 Task: Search one way flight ticket for 5 adults, 1 child, 2 infants in seat and 1 infant on lap in business from Saginaw: Mbs International Airport to Greensboro: Piedmont Triad International Airport on 5-1-2023. Choice of flights is Singapure airlines. Number of bags: 1 carry on bag. Price is upto 76000. Outbound departure time preference is 17:30.
Action: Mouse moved to (243, 433)
Screenshot: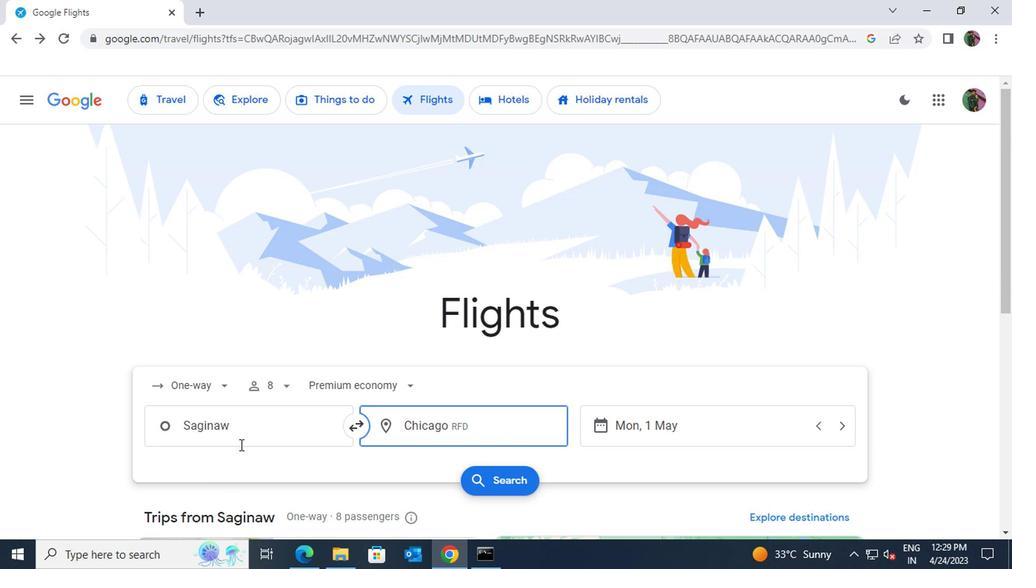
Action: Mouse pressed left at (243, 433)
Screenshot: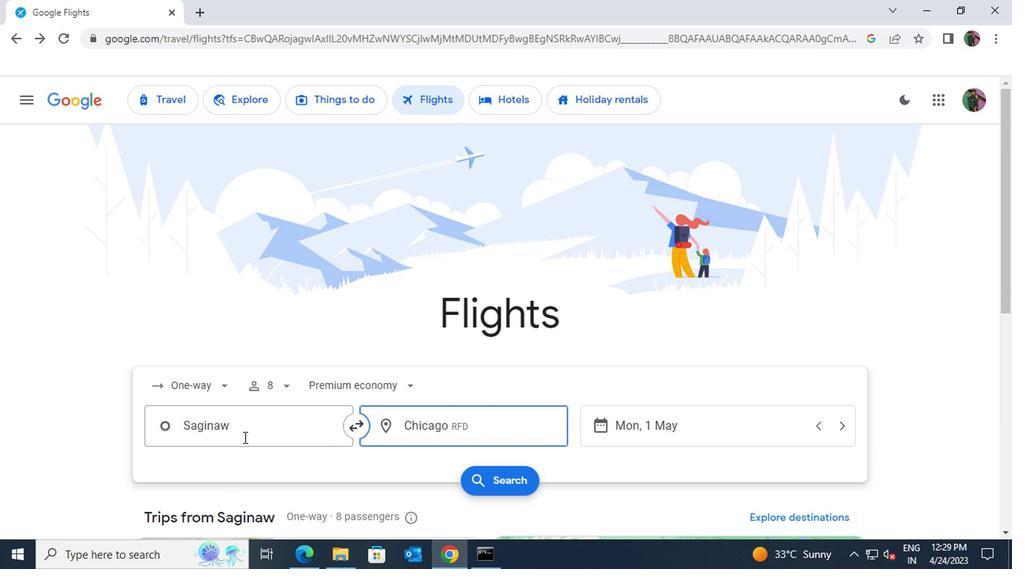 
Action: Key pressed saignaw
Screenshot: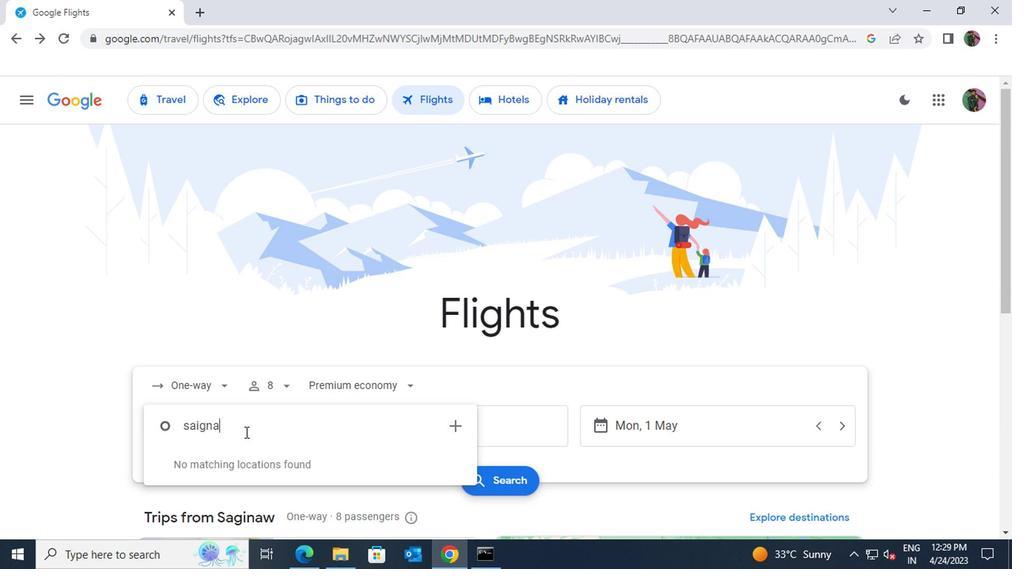 
Action: Mouse moved to (215, 458)
Screenshot: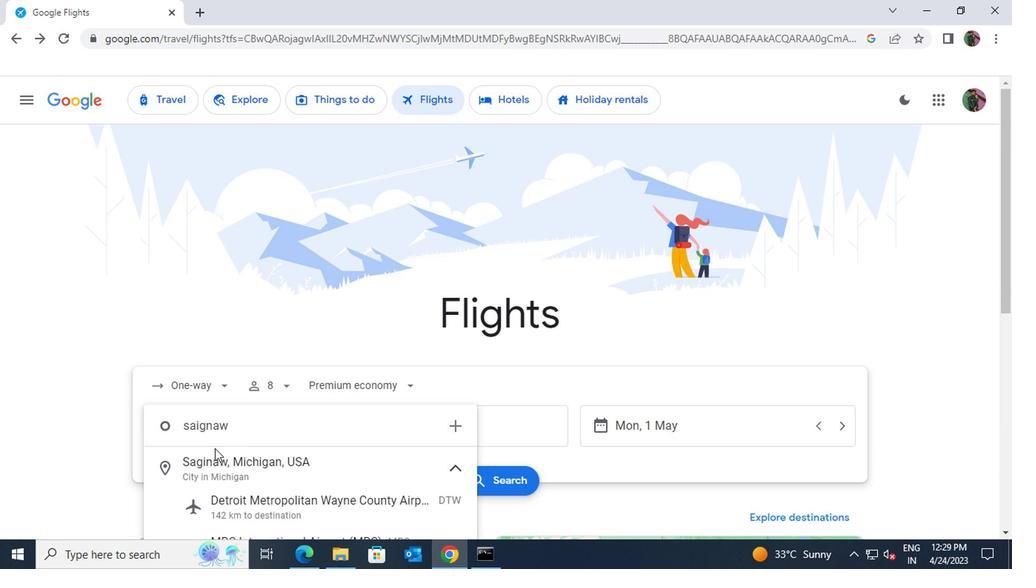 
Action: Mouse pressed left at (215, 458)
Screenshot: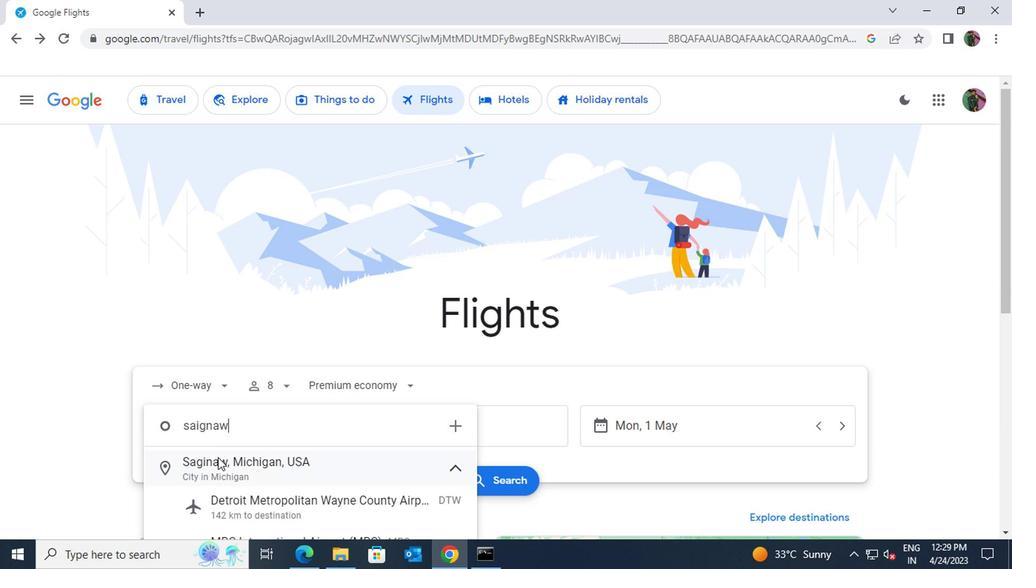 
Action: Mouse moved to (435, 427)
Screenshot: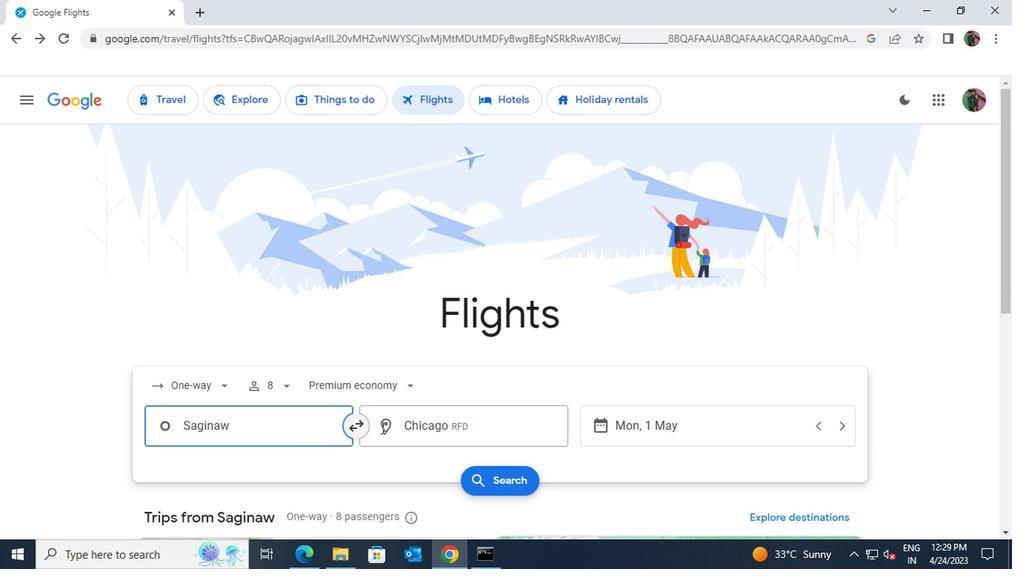 
Action: Mouse pressed left at (435, 427)
Screenshot: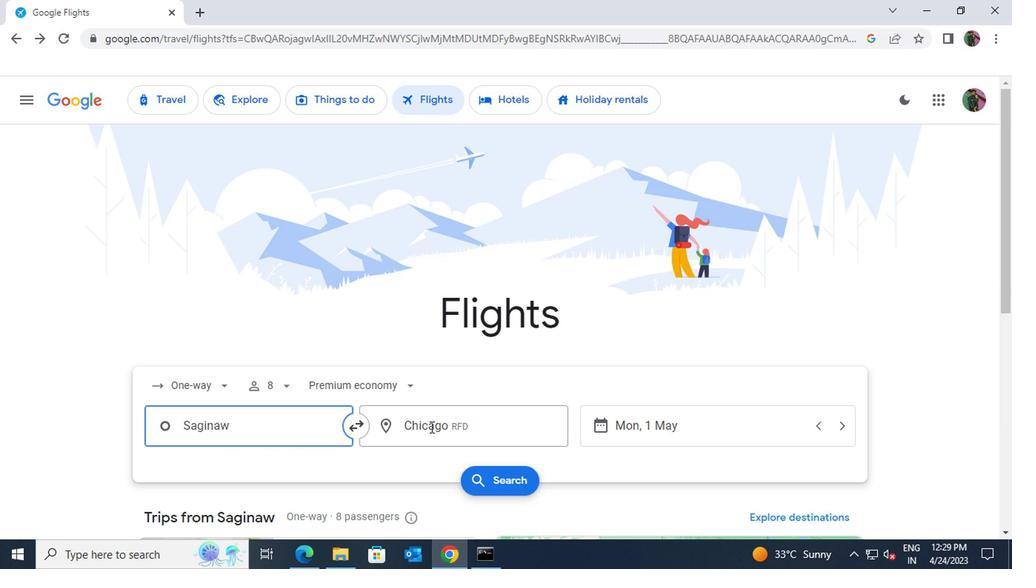 
Action: Key pressed greensboro
Screenshot: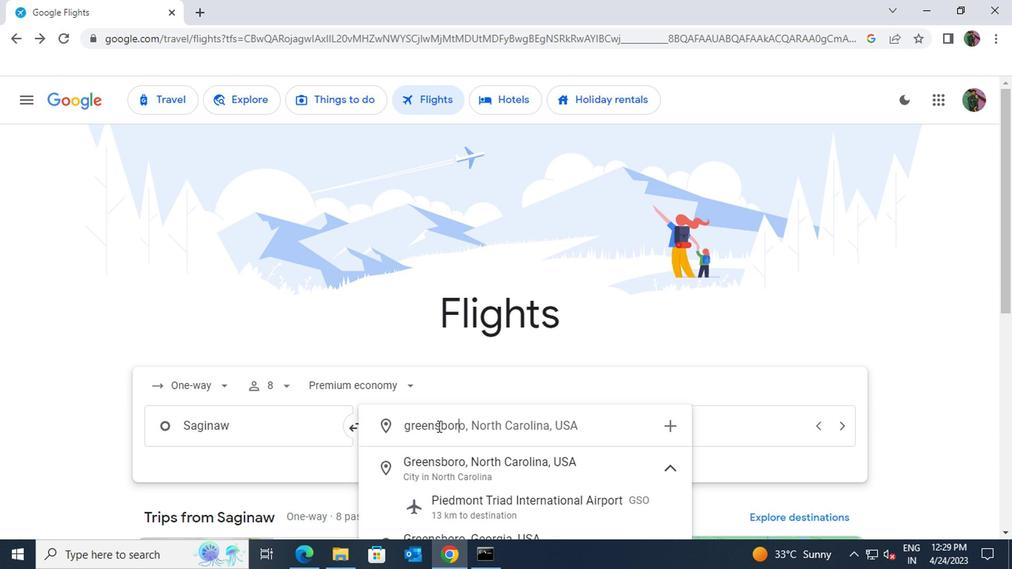
Action: Mouse moved to (450, 463)
Screenshot: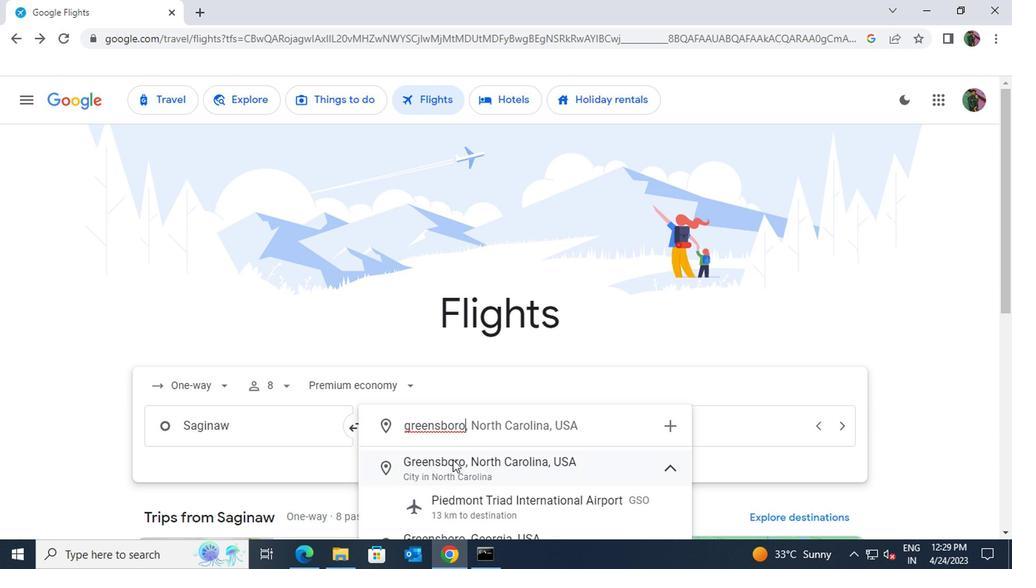 
Action: Mouse pressed left at (450, 463)
Screenshot: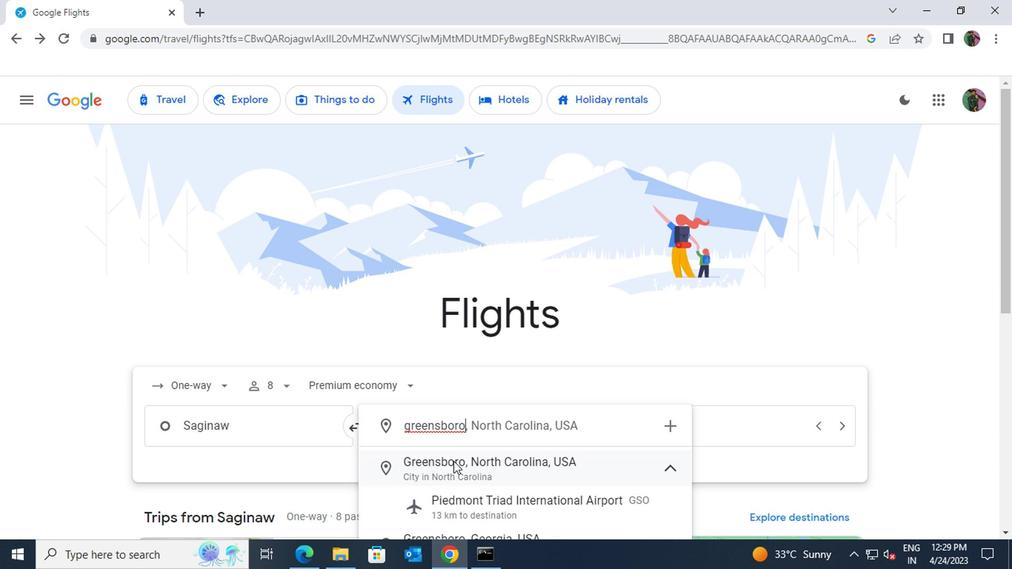 
Action: Mouse moved to (283, 386)
Screenshot: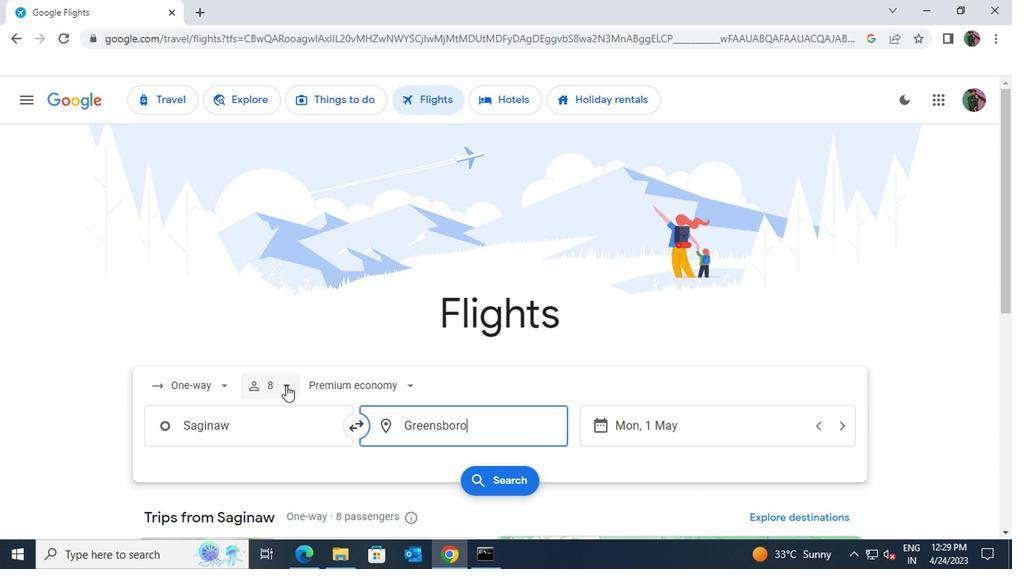 
Action: Mouse pressed left at (283, 386)
Screenshot: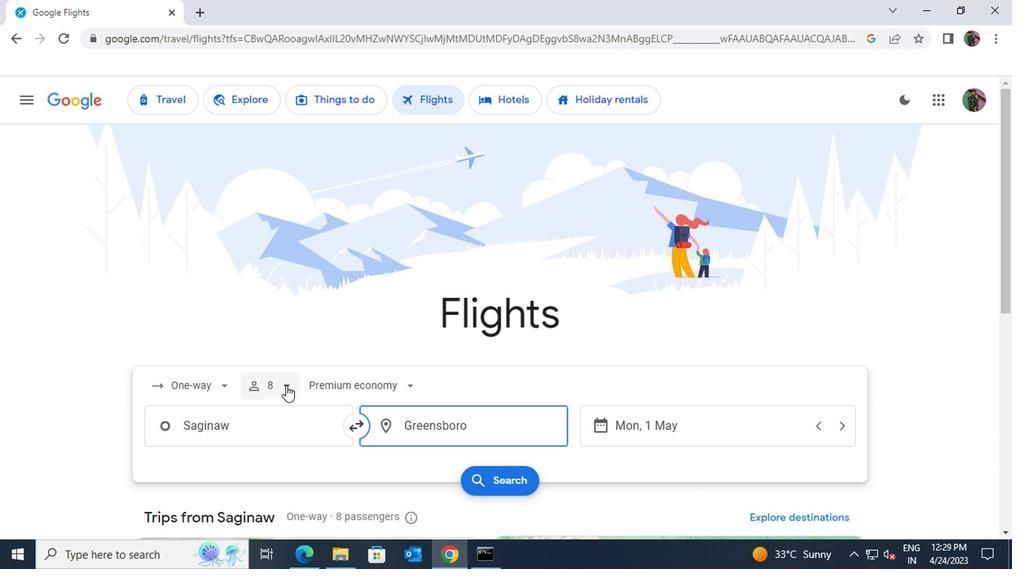 
Action: Mouse moved to (399, 425)
Screenshot: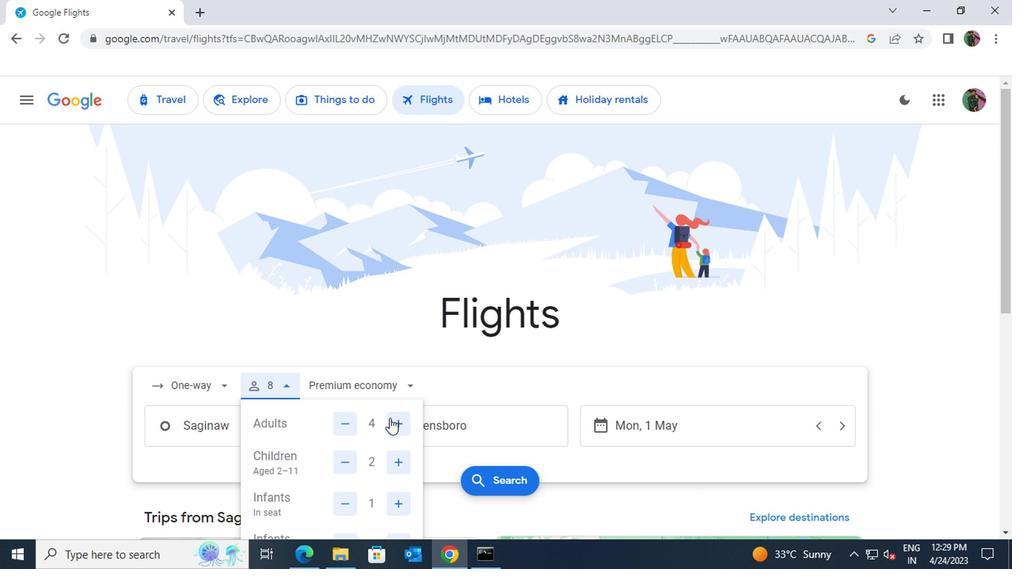 
Action: Mouse pressed left at (399, 425)
Screenshot: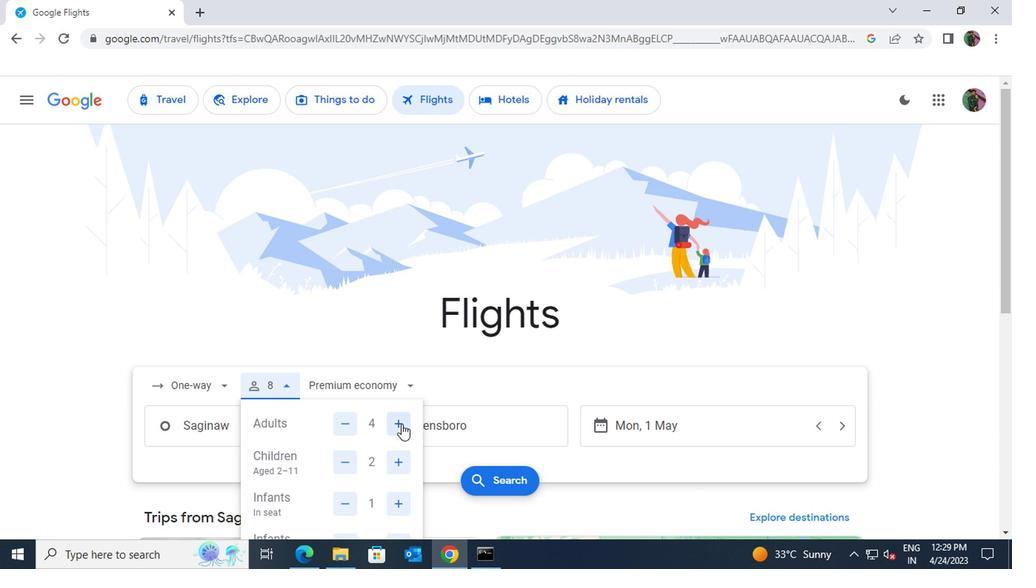 
Action: Mouse moved to (349, 458)
Screenshot: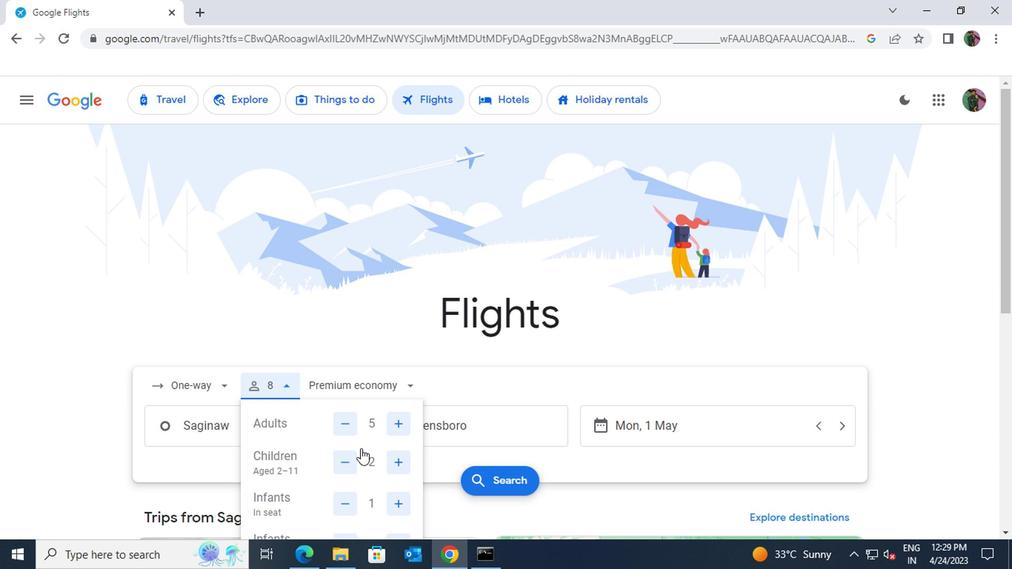 
Action: Mouse pressed left at (349, 458)
Screenshot: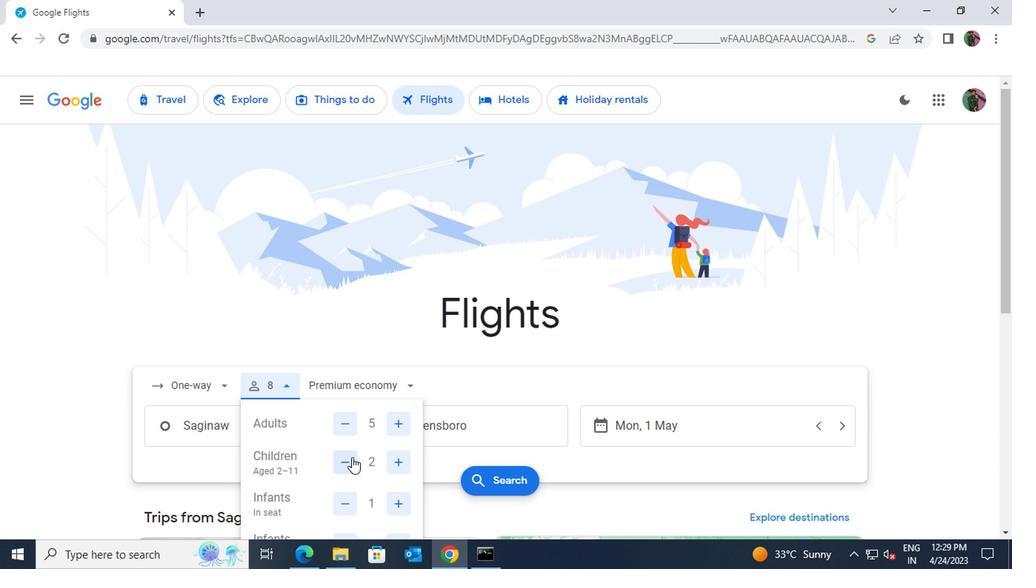 
Action: Mouse scrolled (349, 457) with delta (0, 0)
Screenshot: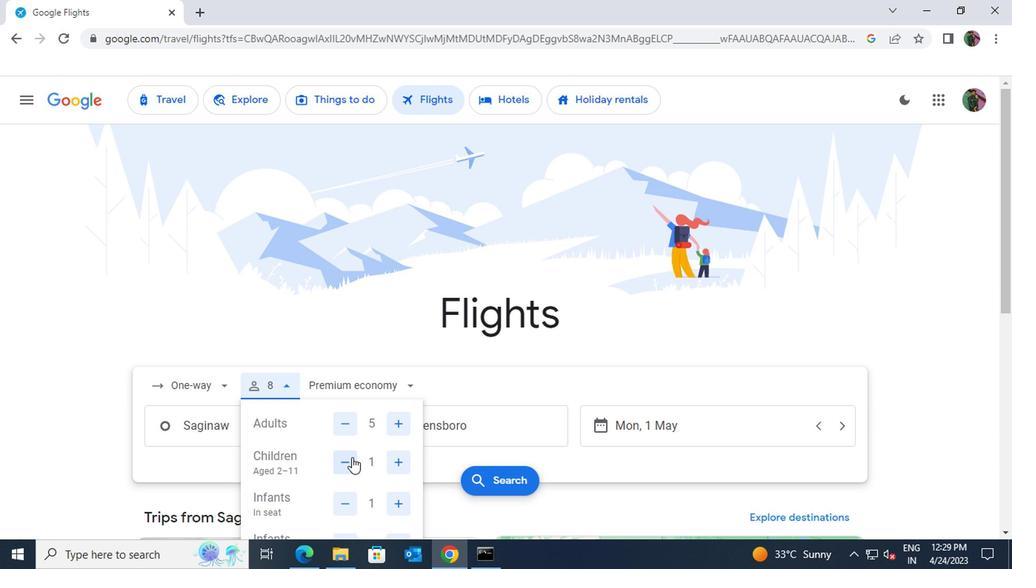 
Action: Mouse moved to (381, 509)
Screenshot: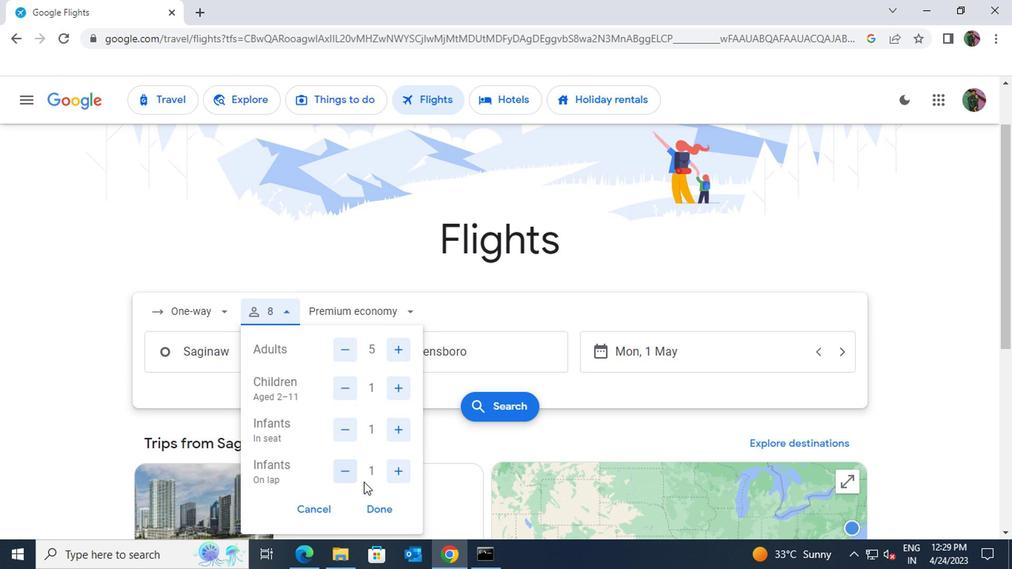
Action: Mouse pressed left at (381, 509)
Screenshot: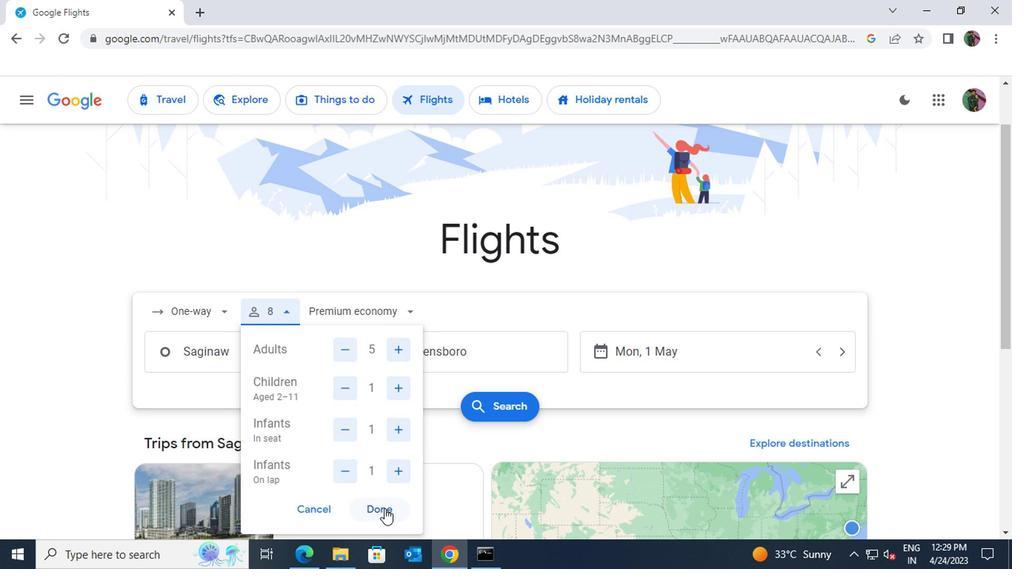 
Action: Mouse moved to (586, 355)
Screenshot: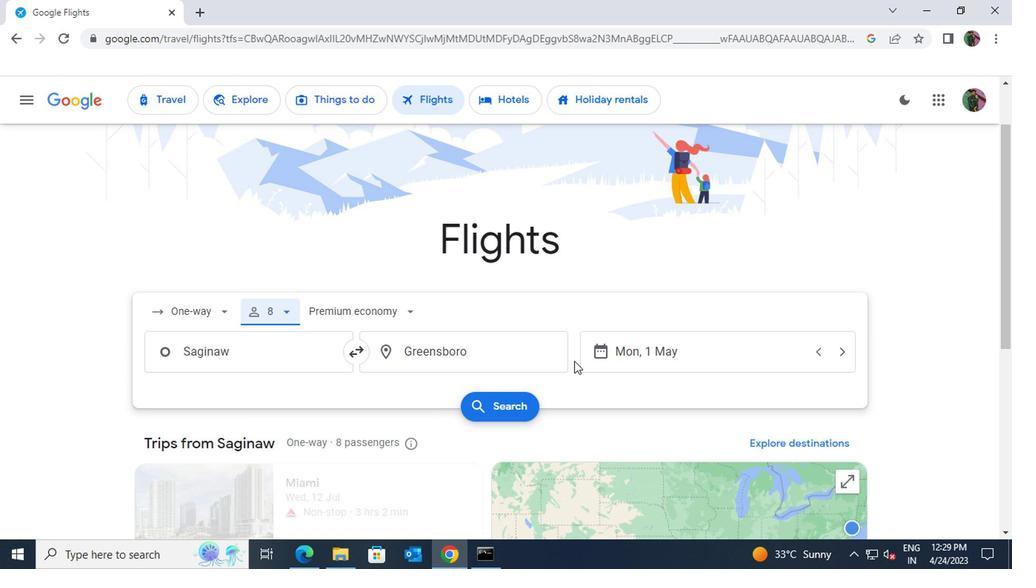 
Action: Mouse pressed left at (586, 355)
Screenshot: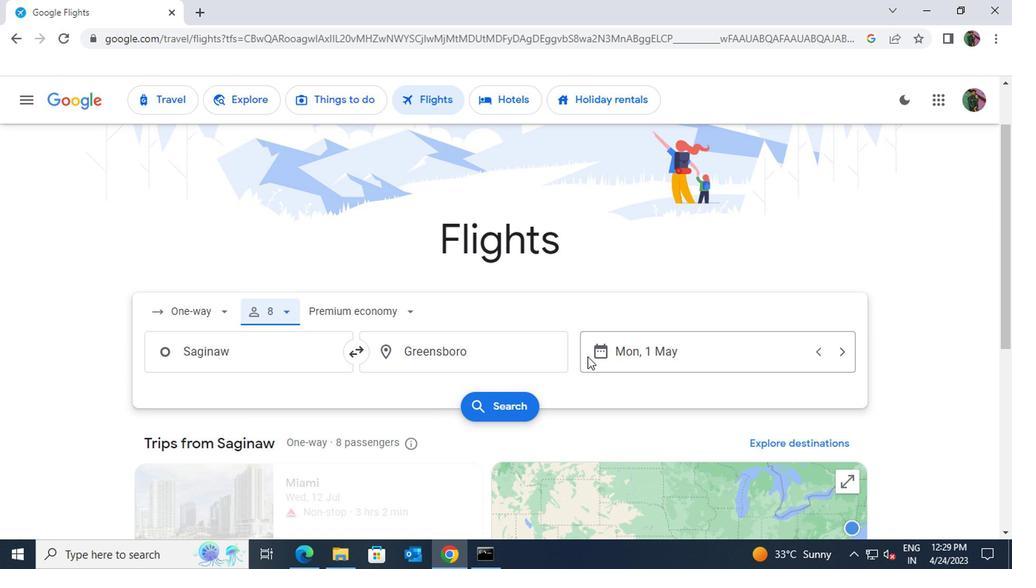 
Action: Mouse moved to (649, 258)
Screenshot: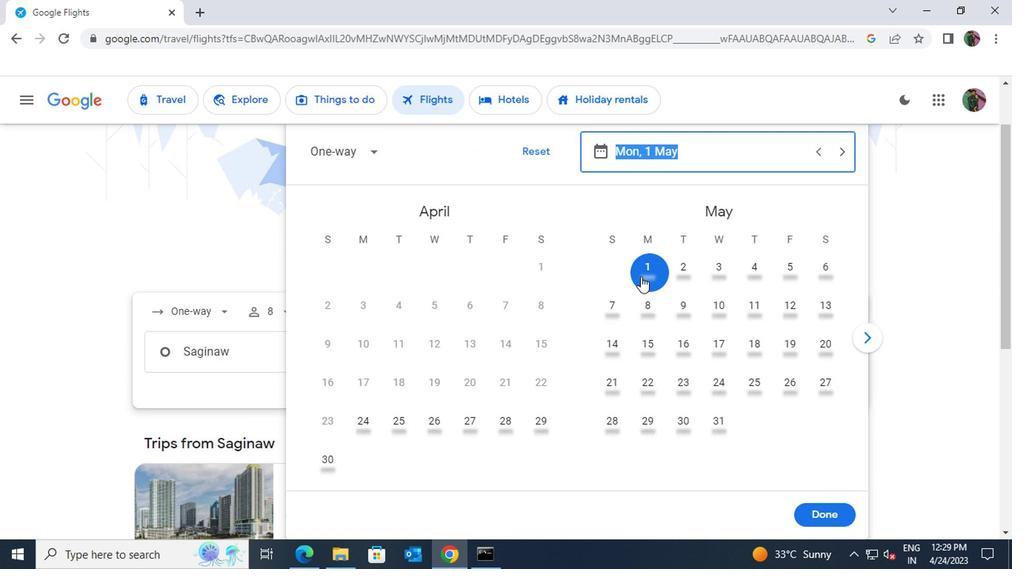 
Action: Mouse pressed left at (649, 258)
Screenshot: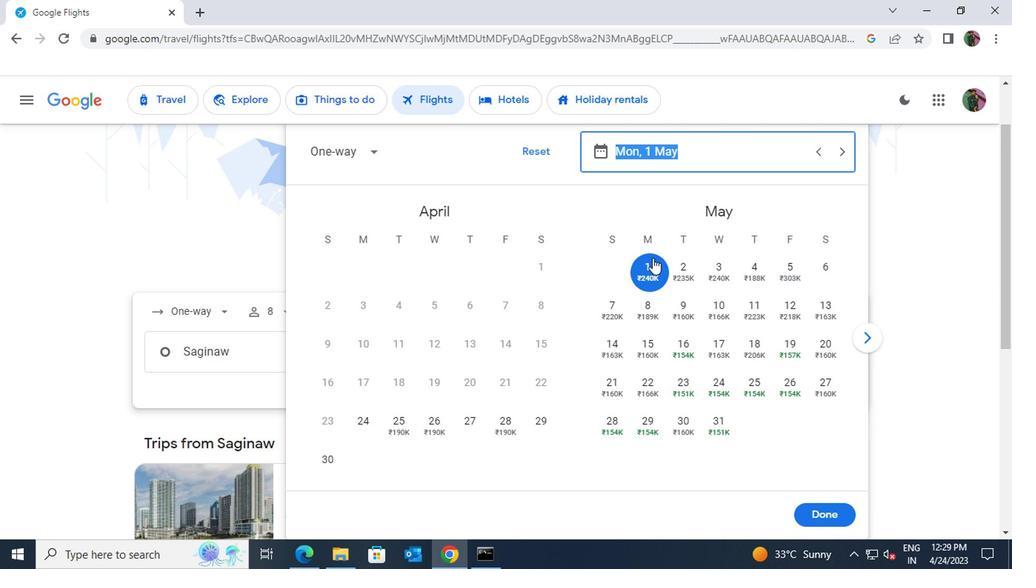 
Action: Mouse moved to (816, 514)
Screenshot: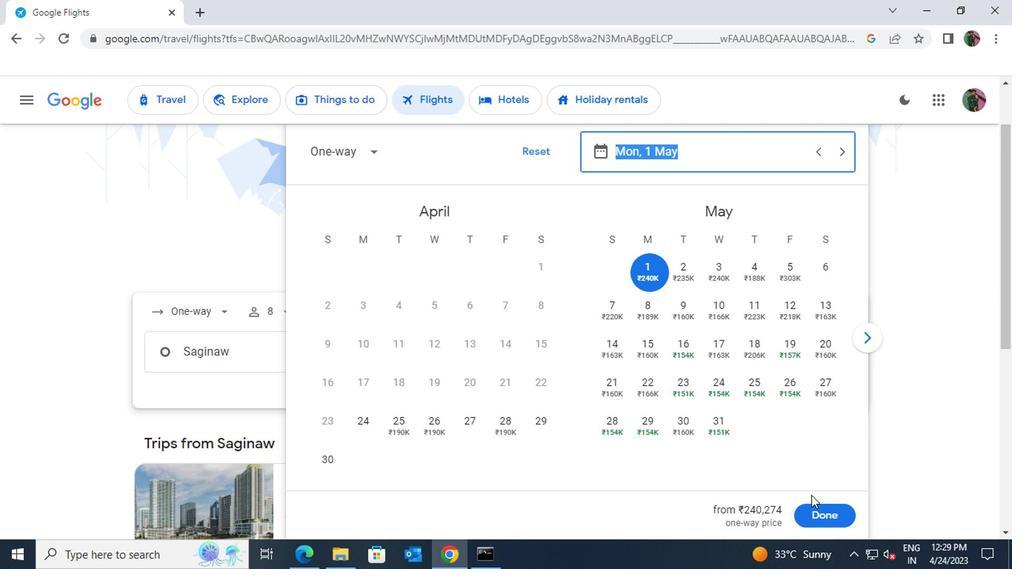 
Action: Mouse pressed left at (816, 514)
Screenshot: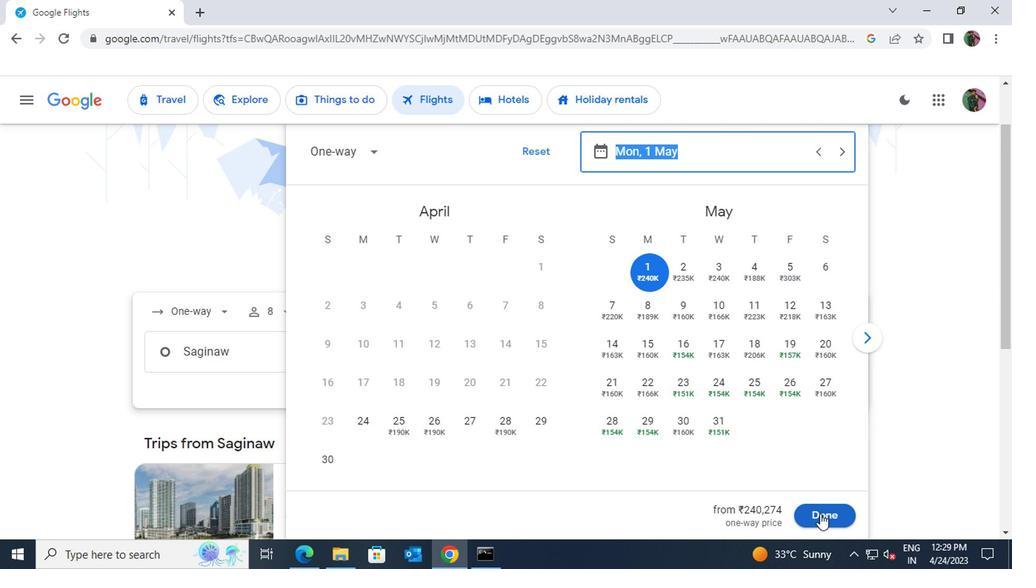 
Action: Mouse moved to (533, 410)
Screenshot: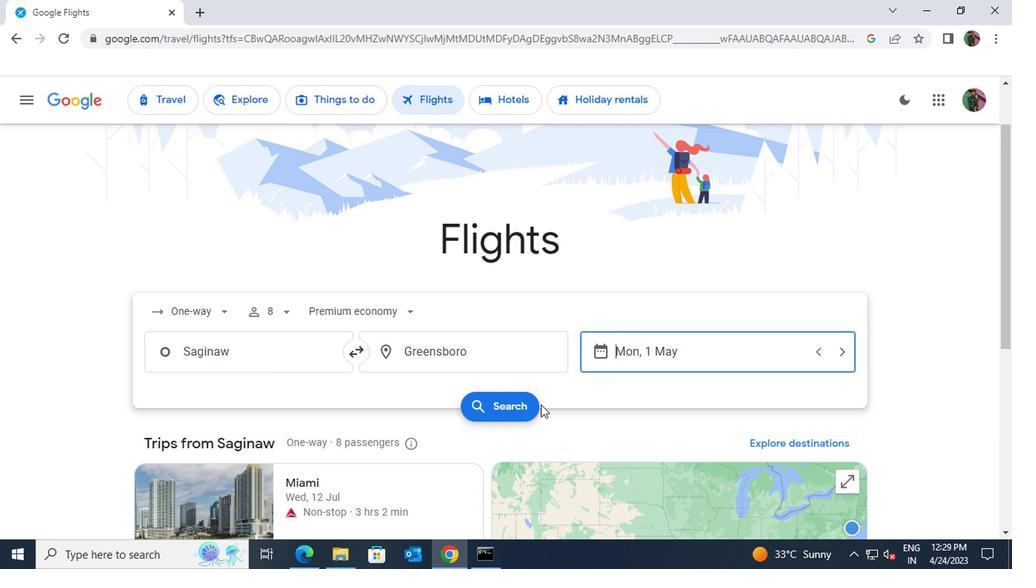 
Action: Mouse pressed left at (533, 410)
Screenshot: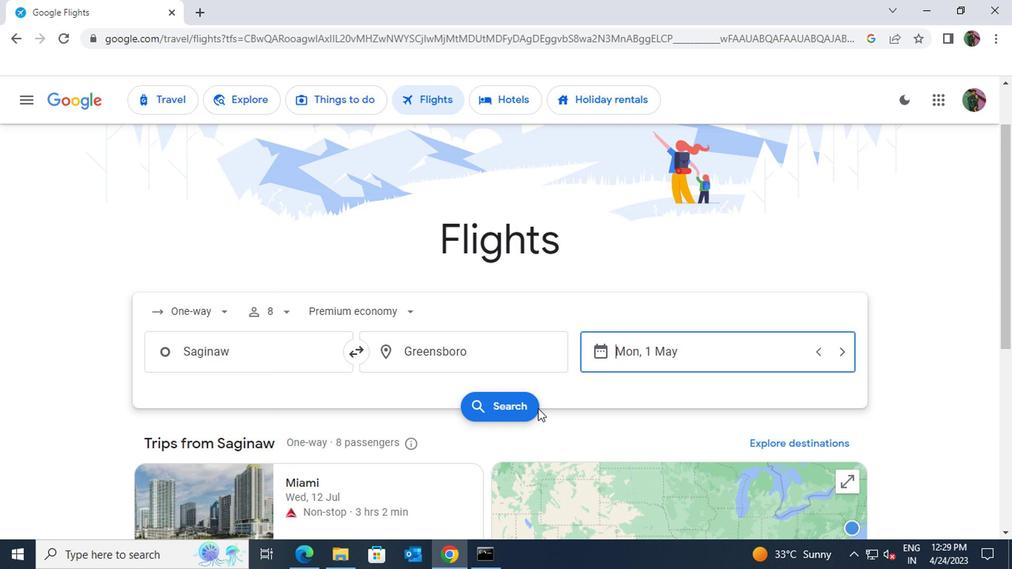 
Action: Mouse moved to (388, 241)
Screenshot: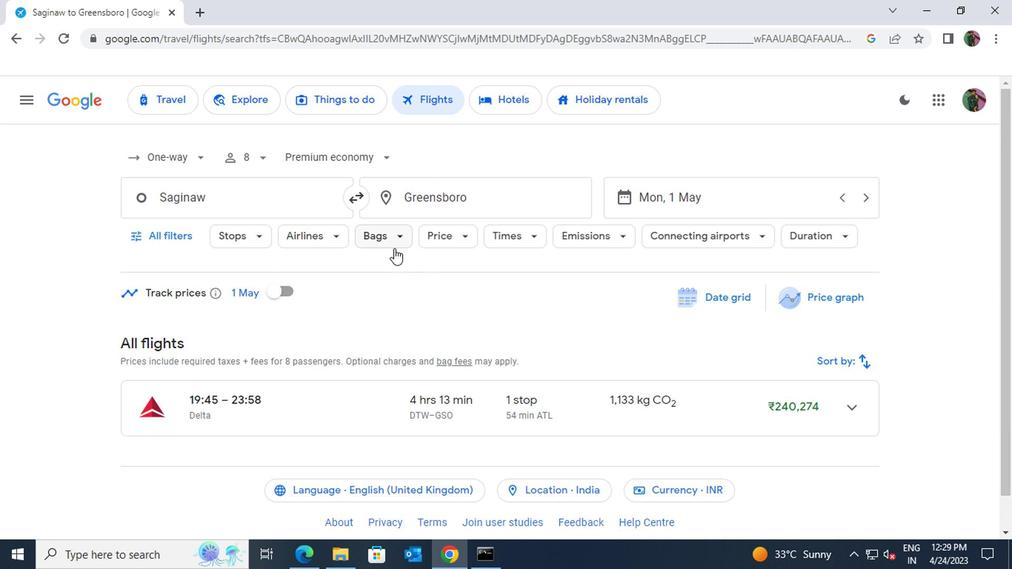 
Action: Mouse pressed left at (388, 241)
Screenshot: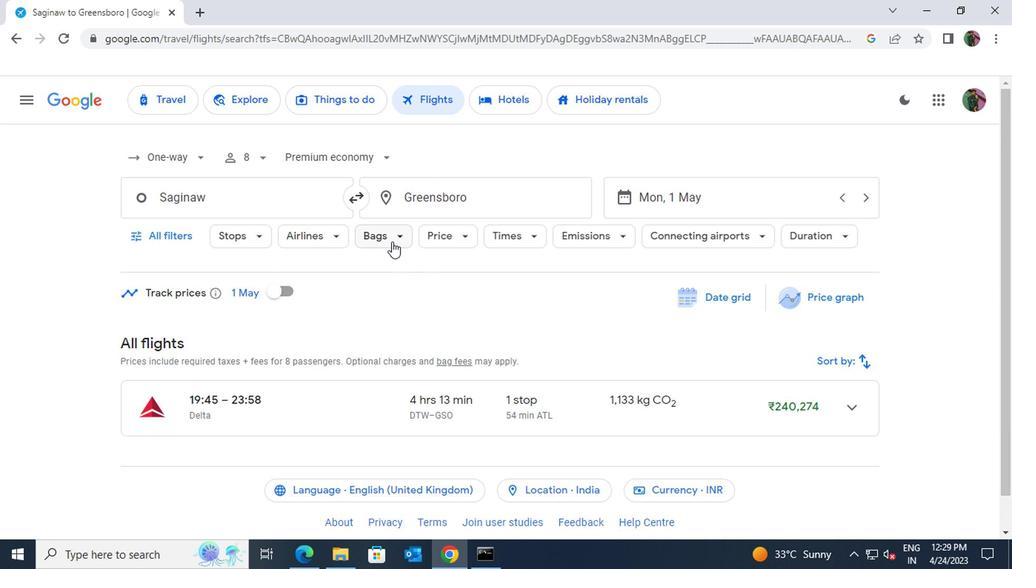 
Action: Mouse moved to (577, 339)
Screenshot: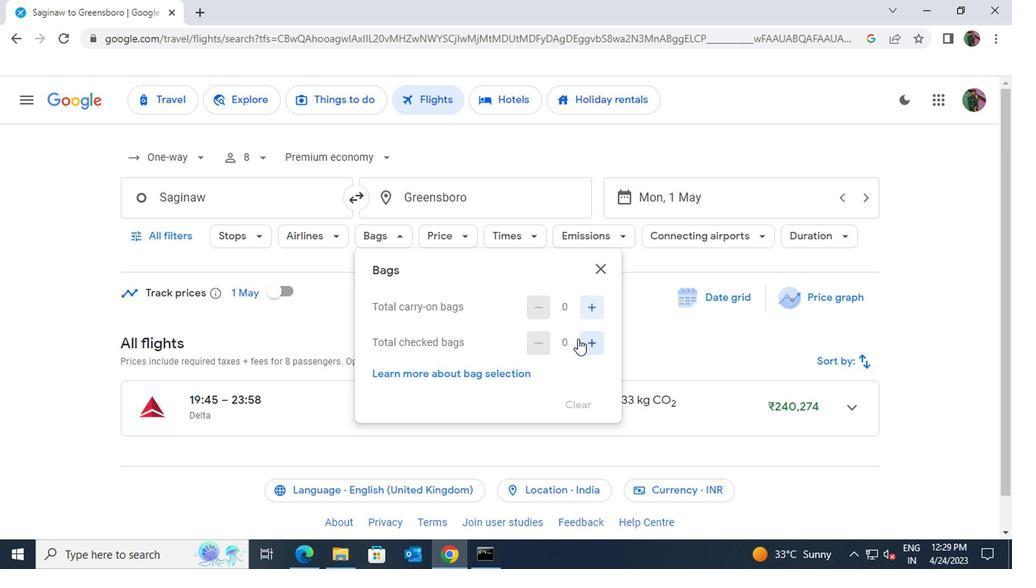 
Action: Mouse pressed left at (577, 339)
Screenshot: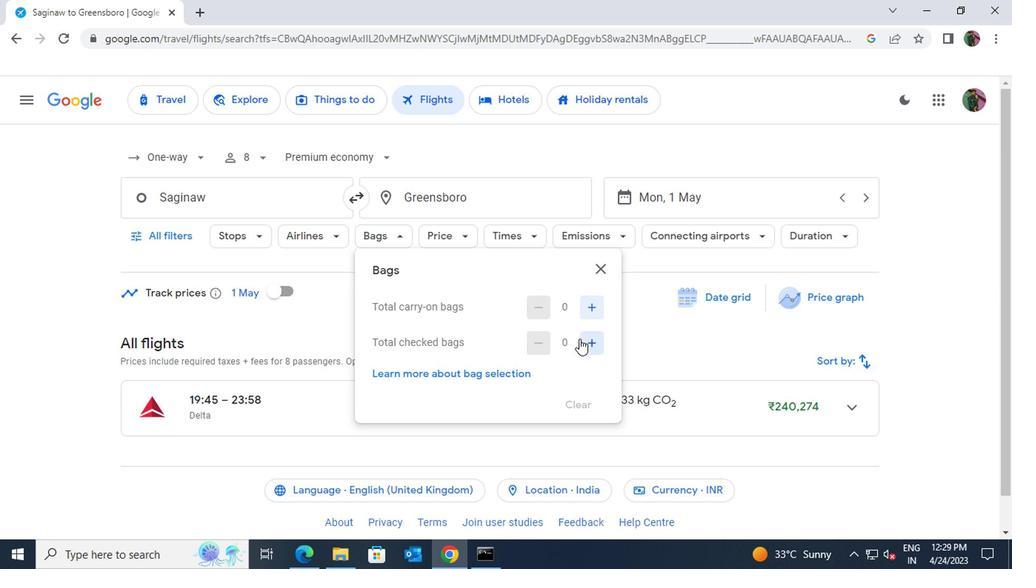 
Action: Mouse moved to (596, 273)
Screenshot: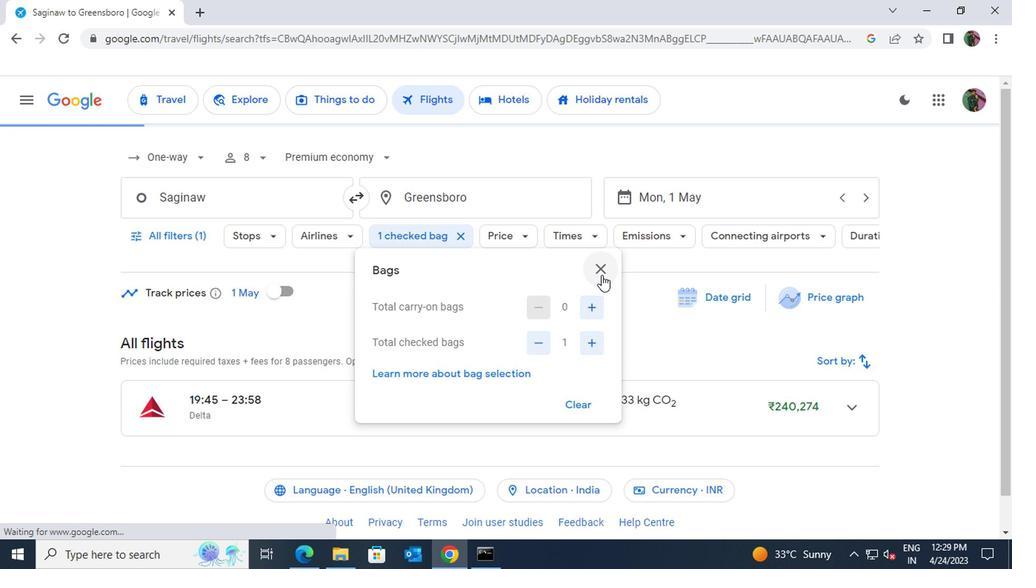 
Action: Mouse pressed left at (596, 273)
Screenshot: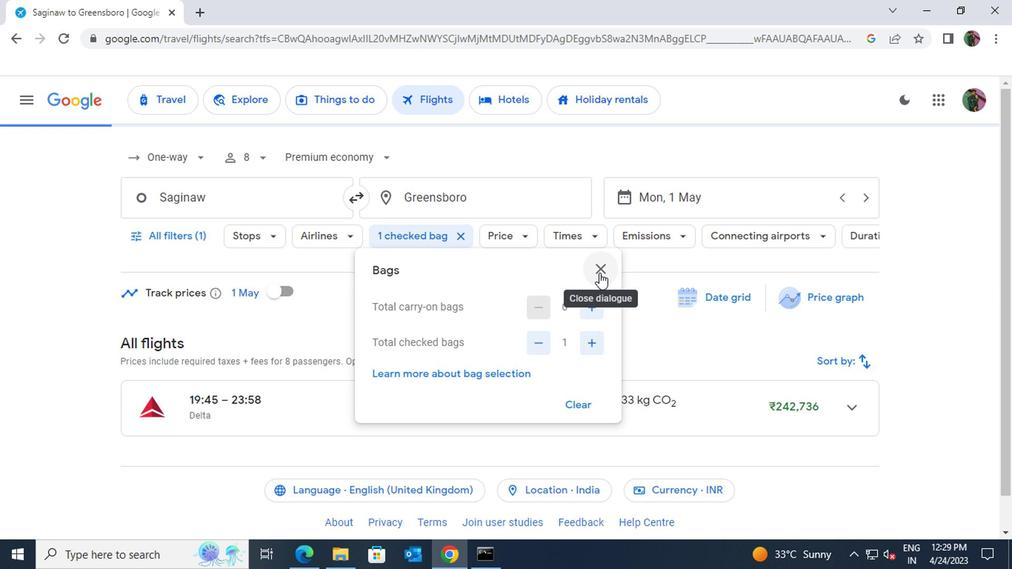 
Action: Mouse moved to (526, 240)
Screenshot: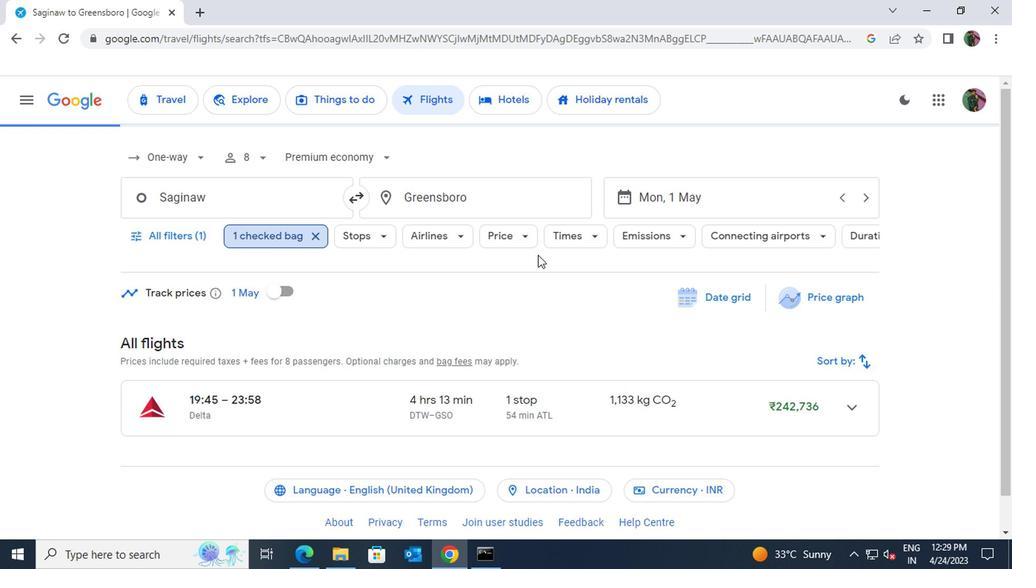 
Action: Mouse pressed left at (526, 240)
Screenshot: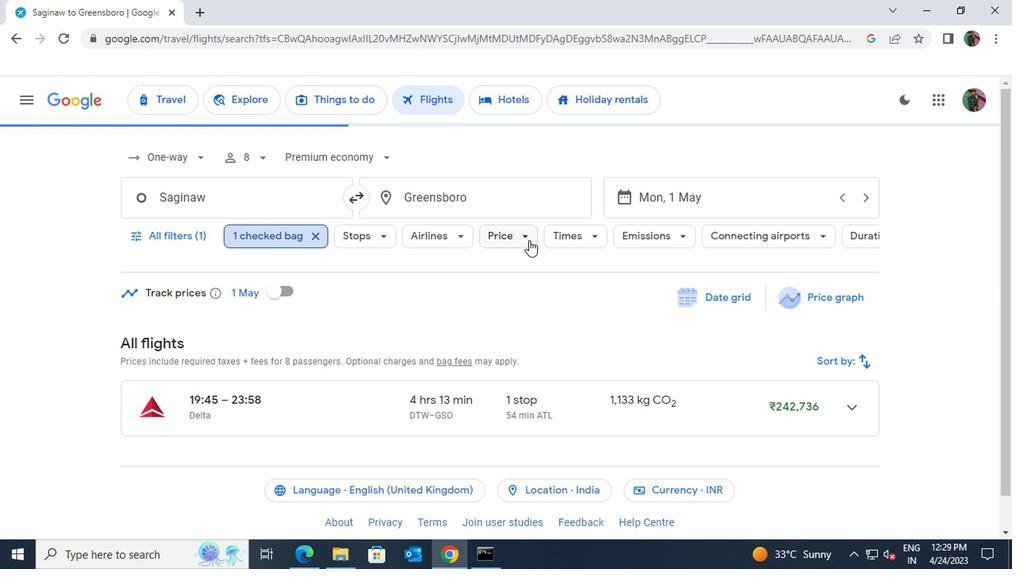 
Action: Mouse moved to (710, 331)
Screenshot: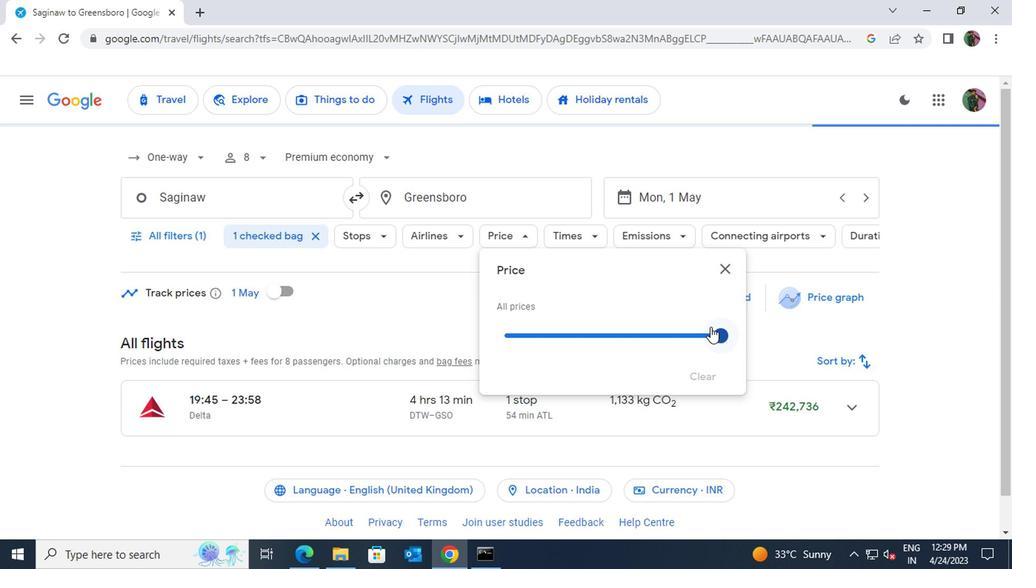 
Action: Mouse pressed left at (710, 331)
Screenshot: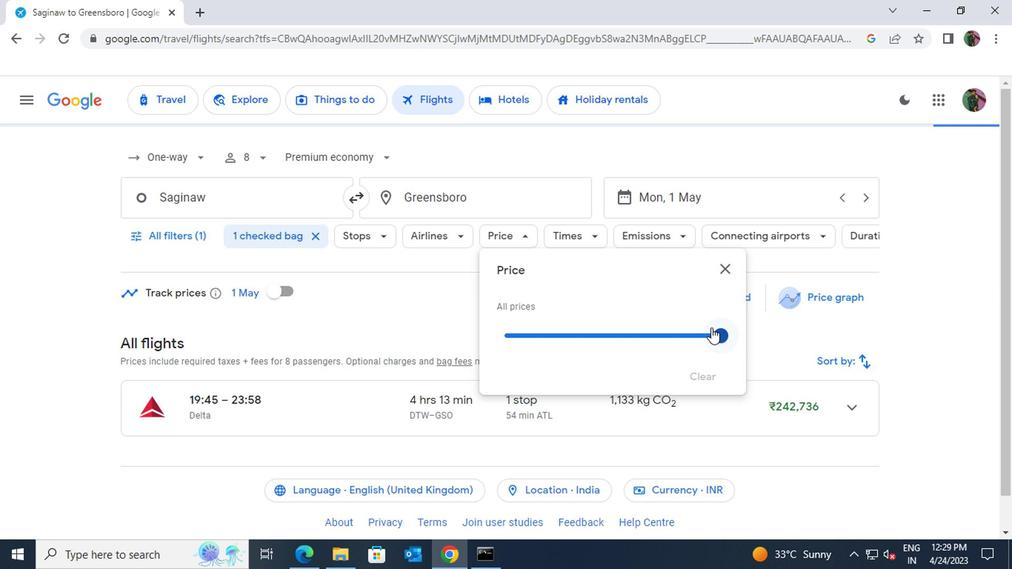 
Action: Mouse moved to (712, 332)
Screenshot: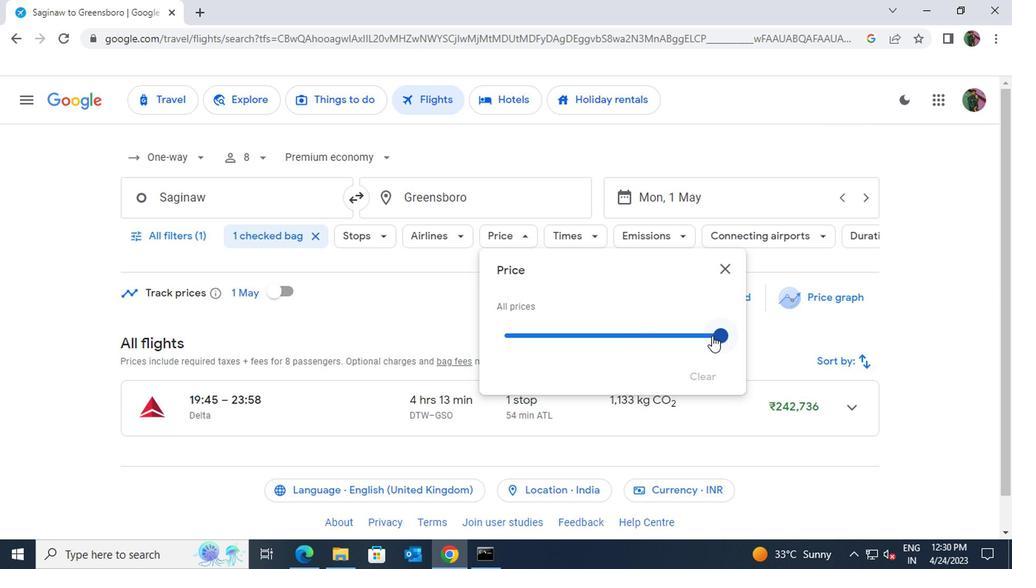 
Action: Mouse pressed left at (712, 332)
Screenshot: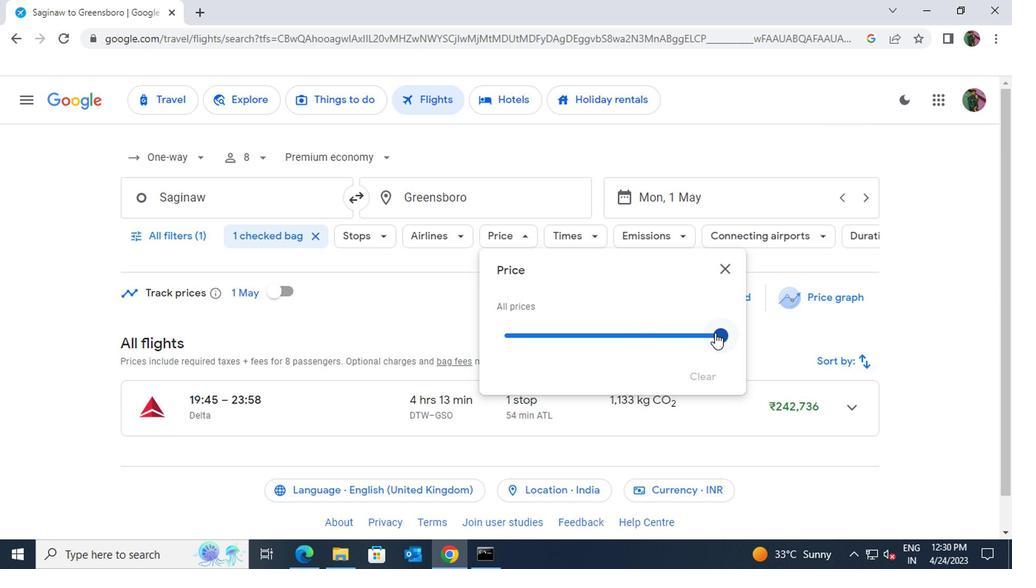
Action: Mouse moved to (710, 268)
Screenshot: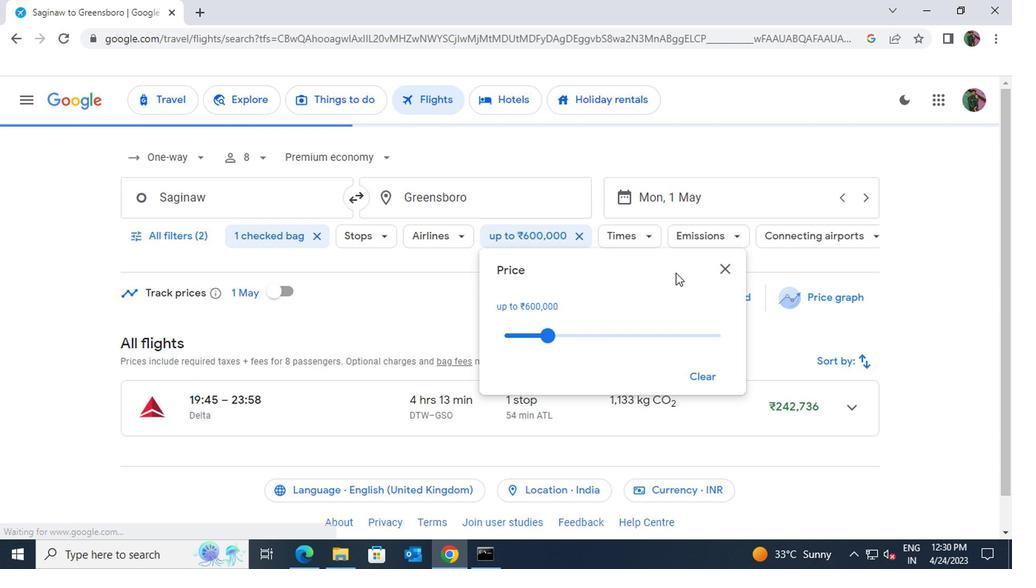 
Action: Mouse pressed left at (710, 268)
Screenshot: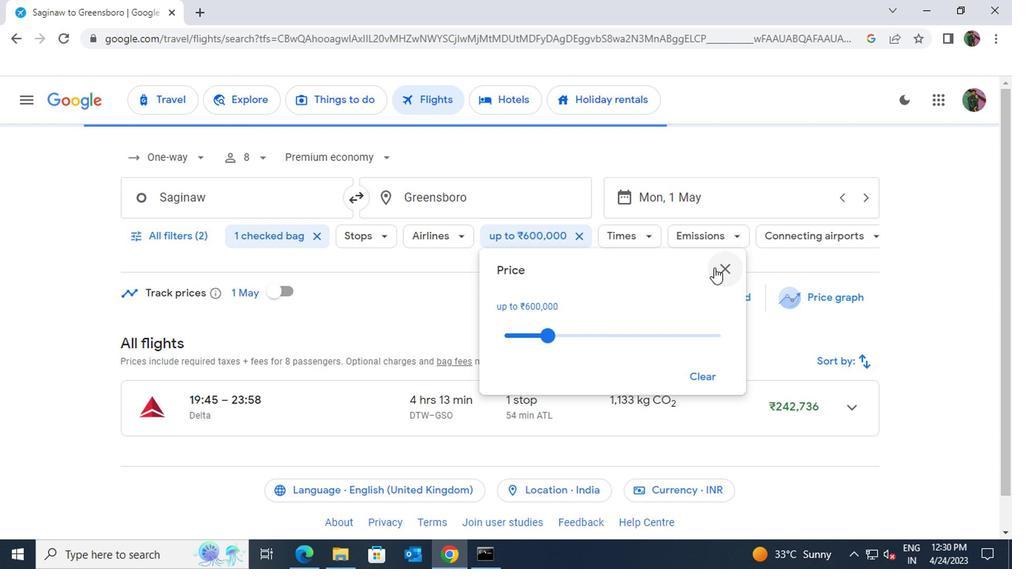 
Action: Mouse moved to (629, 242)
Screenshot: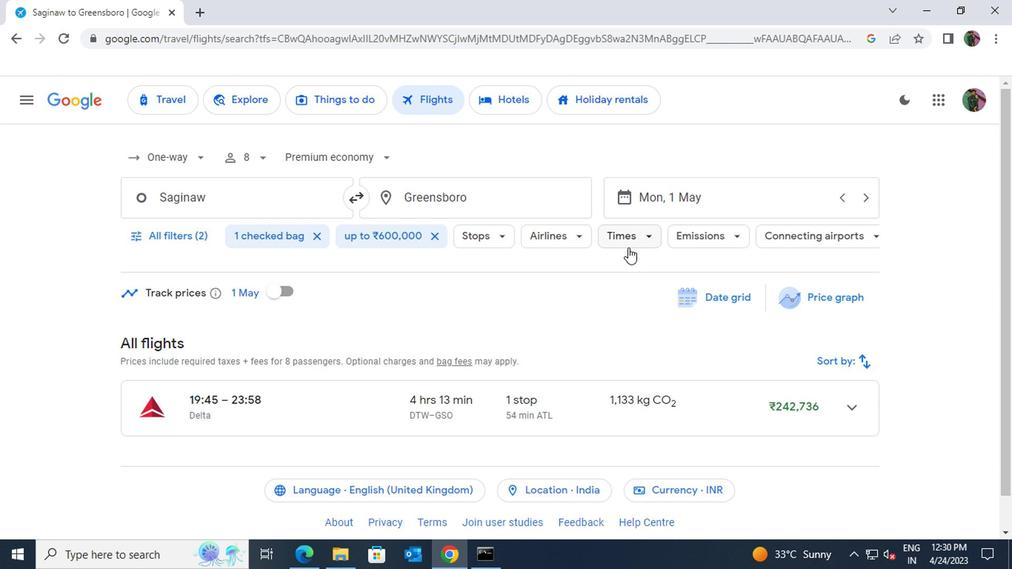 
Action: Mouse pressed left at (629, 242)
Screenshot: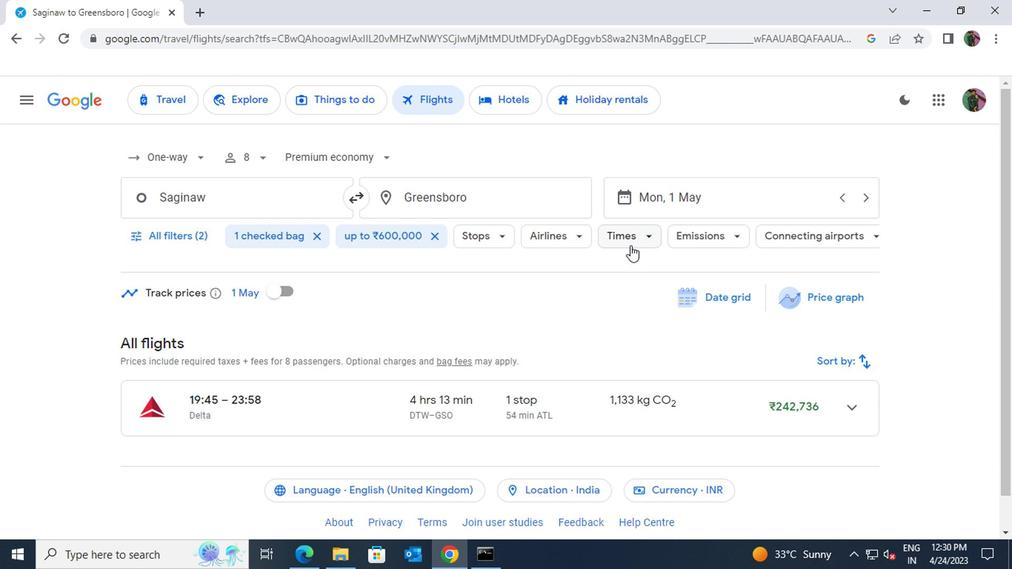 
Action: Mouse moved to (834, 375)
Screenshot: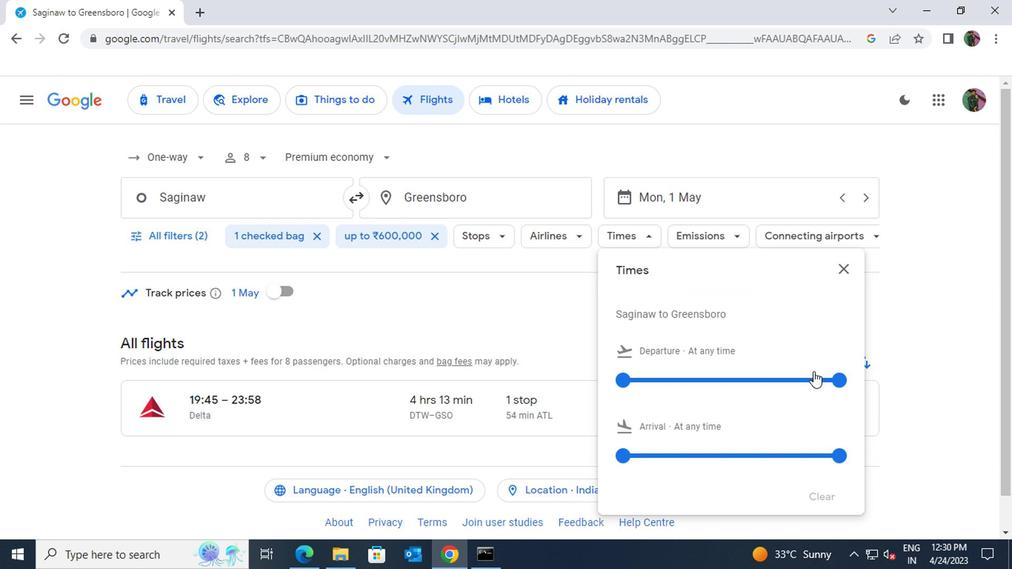 
Action: Mouse pressed left at (834, 375)
Screenshot: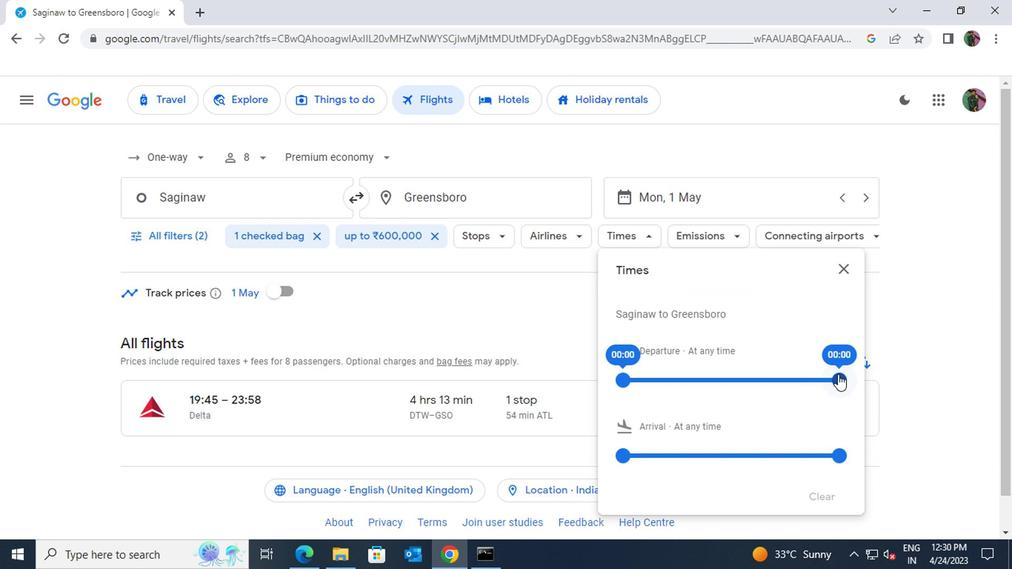 
Action: Mouse moved to (838, 269)
Screenshot: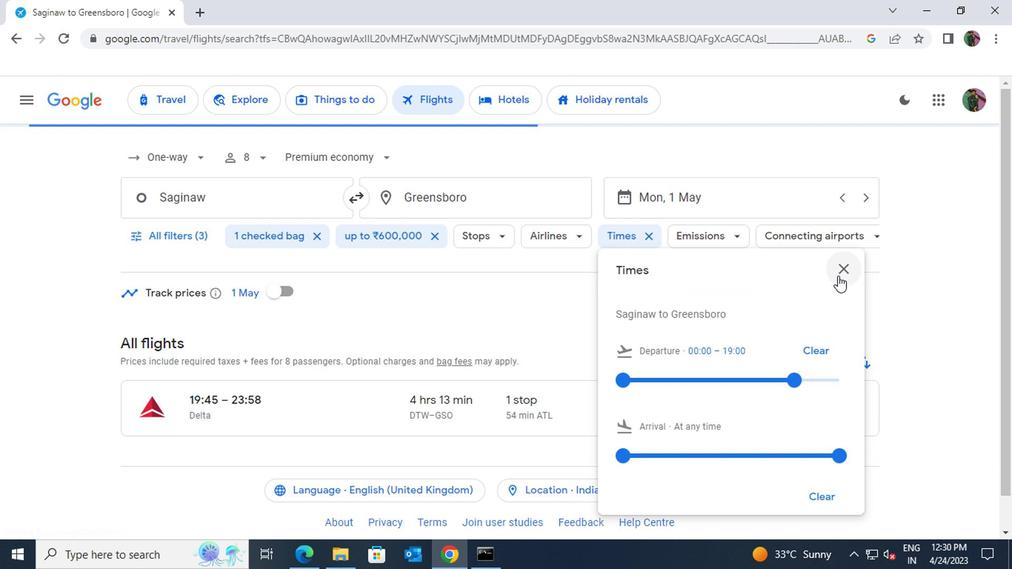 
Action: Mouse pressed left at (838, 269)
Screenshot: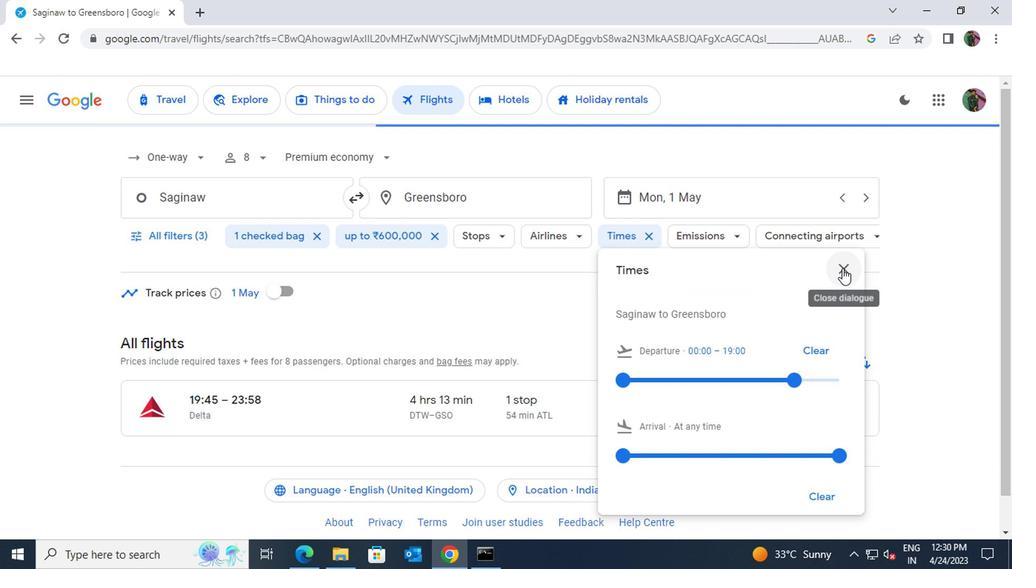 
Action: Mouse moved to (568, 386)
Screenshot: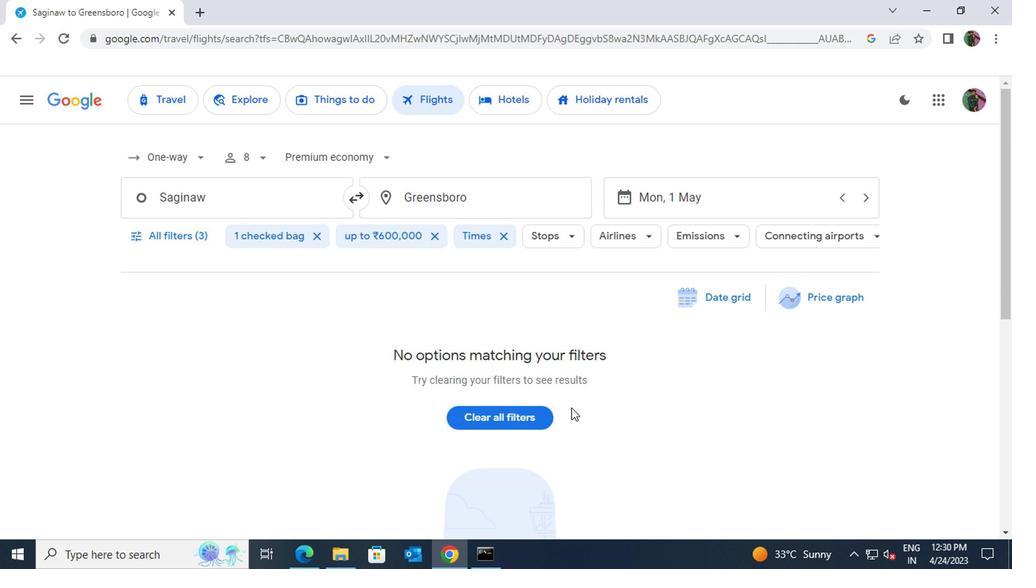 
